 Task: Merge all cells from A1 to C10.
Action: Mouse moved to (43, 167)
Screenshot: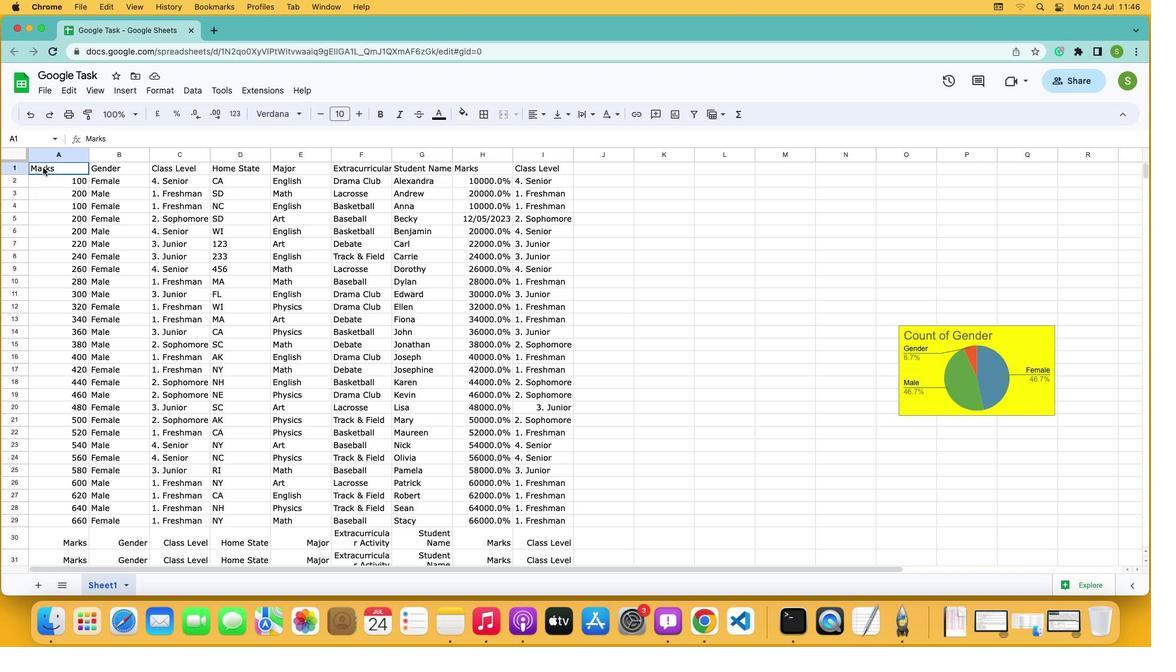 
Action: Mouse pressed left at (43, 167)
Screenshot: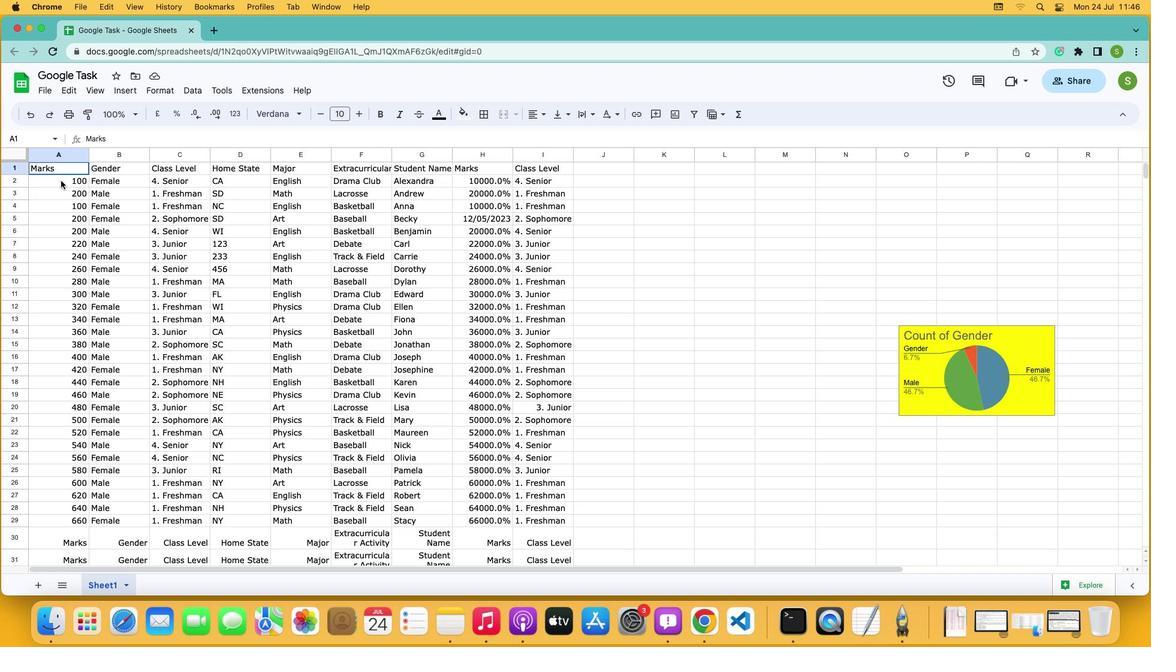 
Action: Mouse moved to (515, 112)
Screenshot: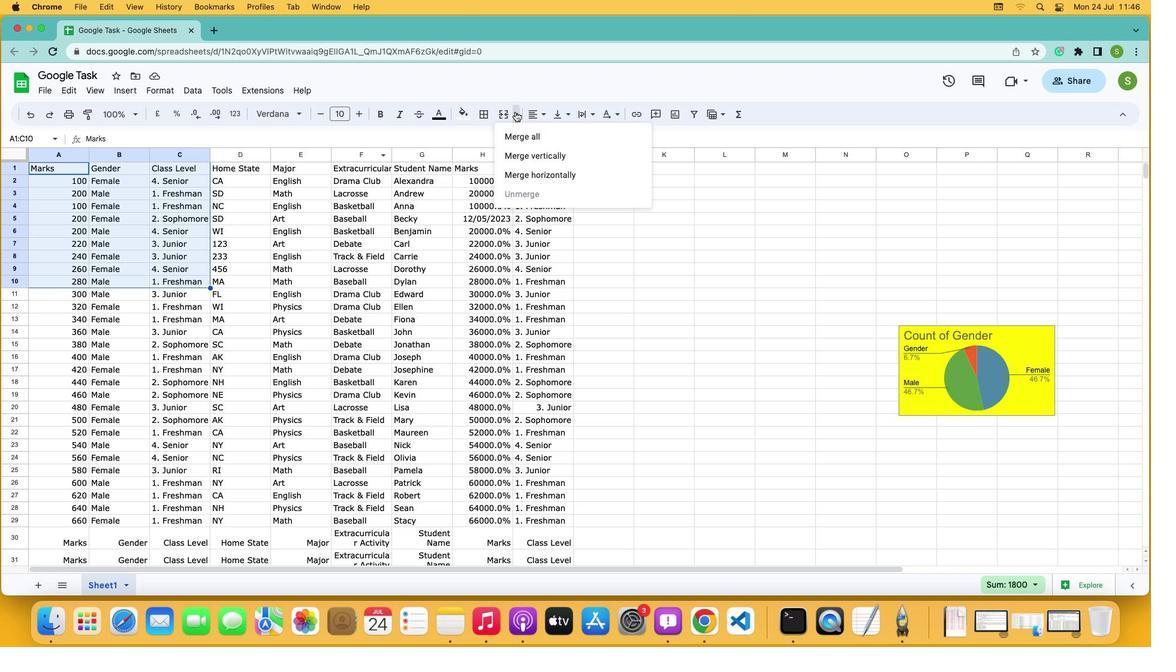 
Action: Mouse pressed left at (515, 112)
Screenshot: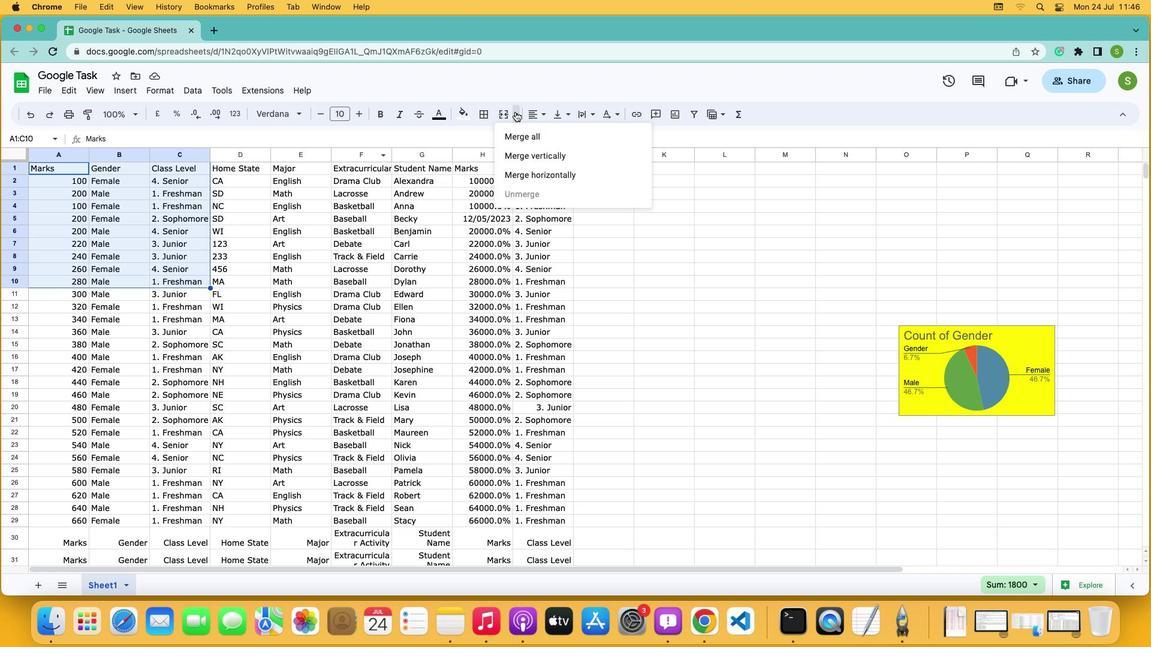 
Action: Mouse moved to (517, 138)
Screenshot: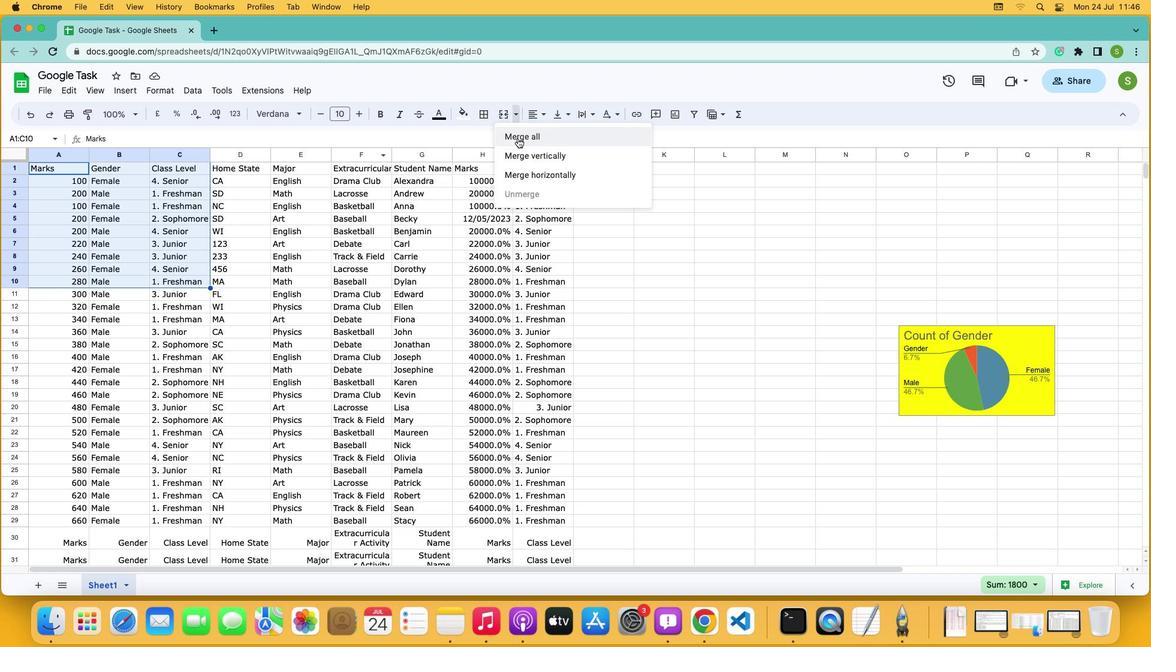 
Action: Mouse pressed left at (517, 138)
Screenshot: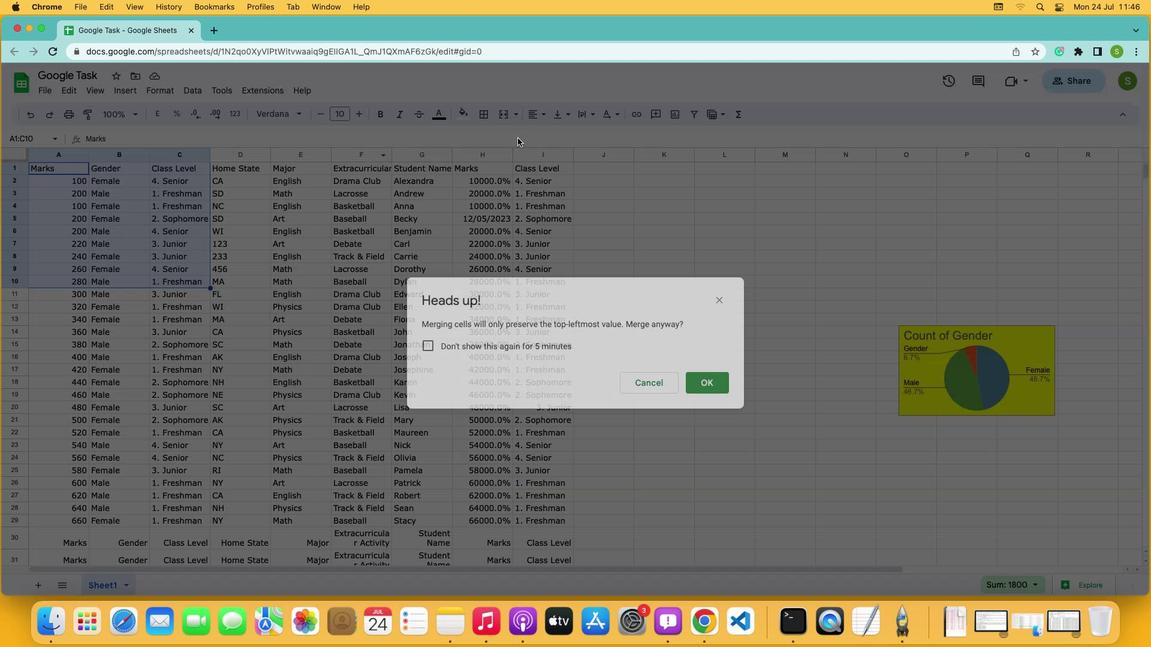 
Action: Mouse moved to (702, 384)
Screenshot: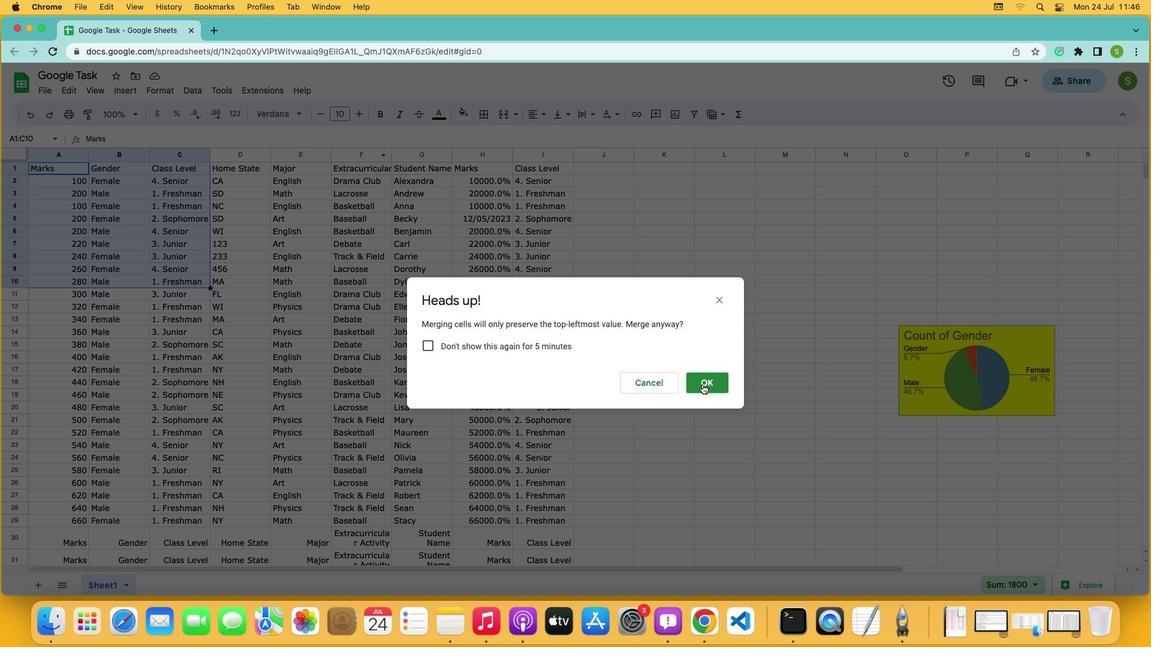 
Action: Mouse pressed left at (702, 384)
Screenshot: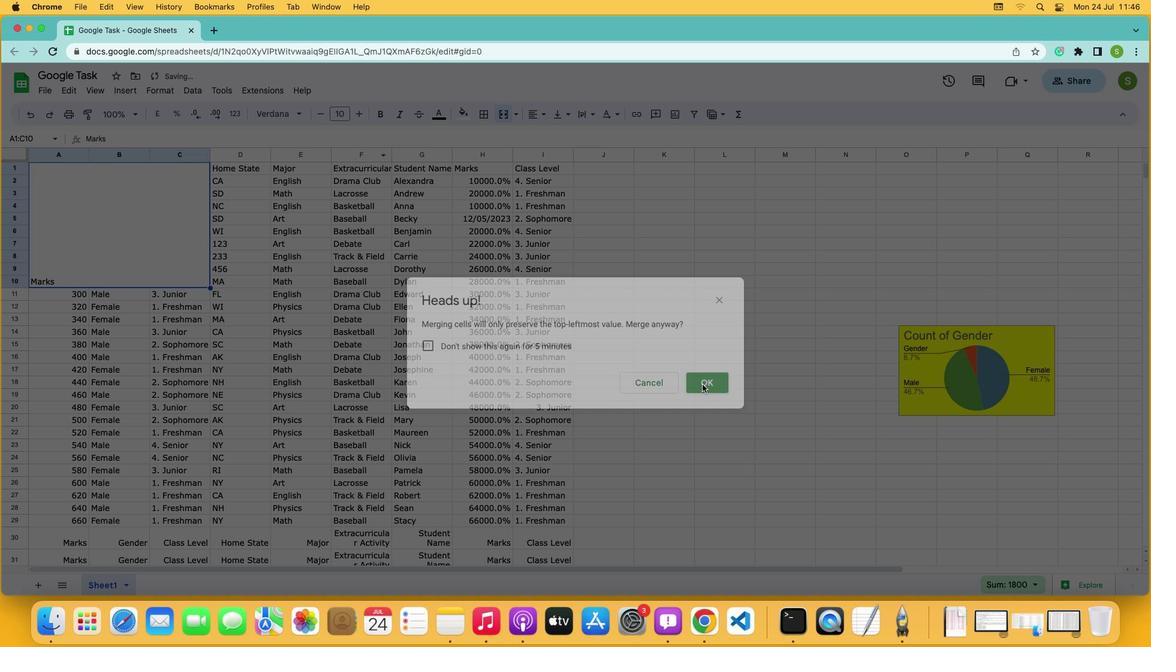 
Action: Mouse moved to (460, 319)
Screenshot: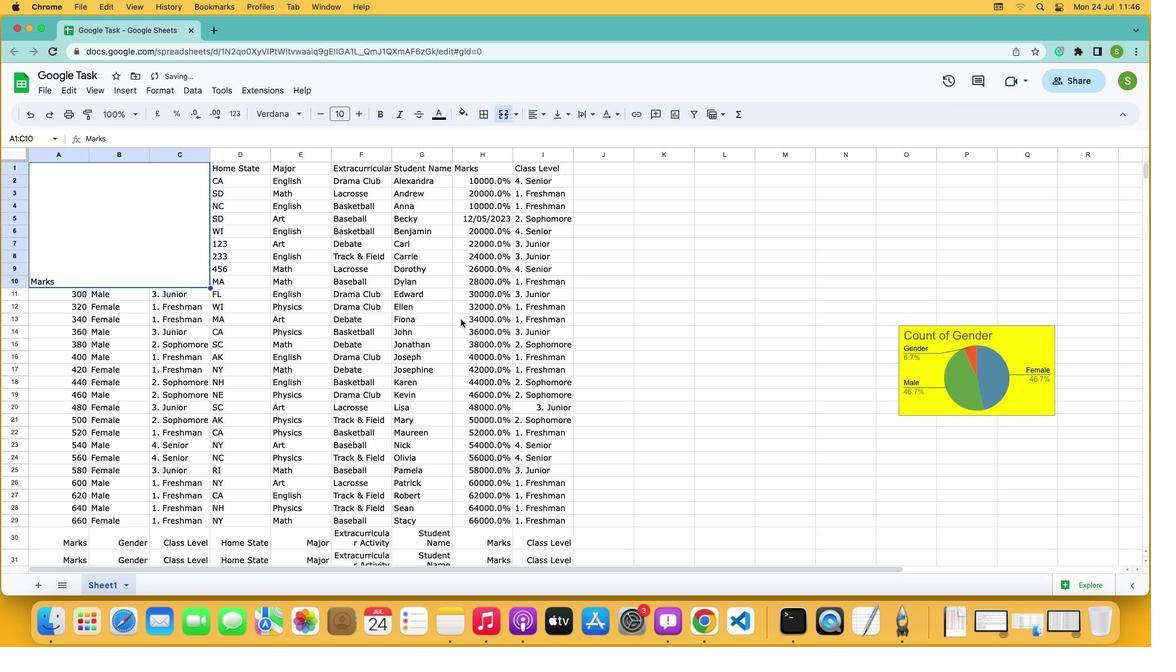 
